 Task: Display comments for you.
Action: Mouse moved to (975, 79)
Screenshot: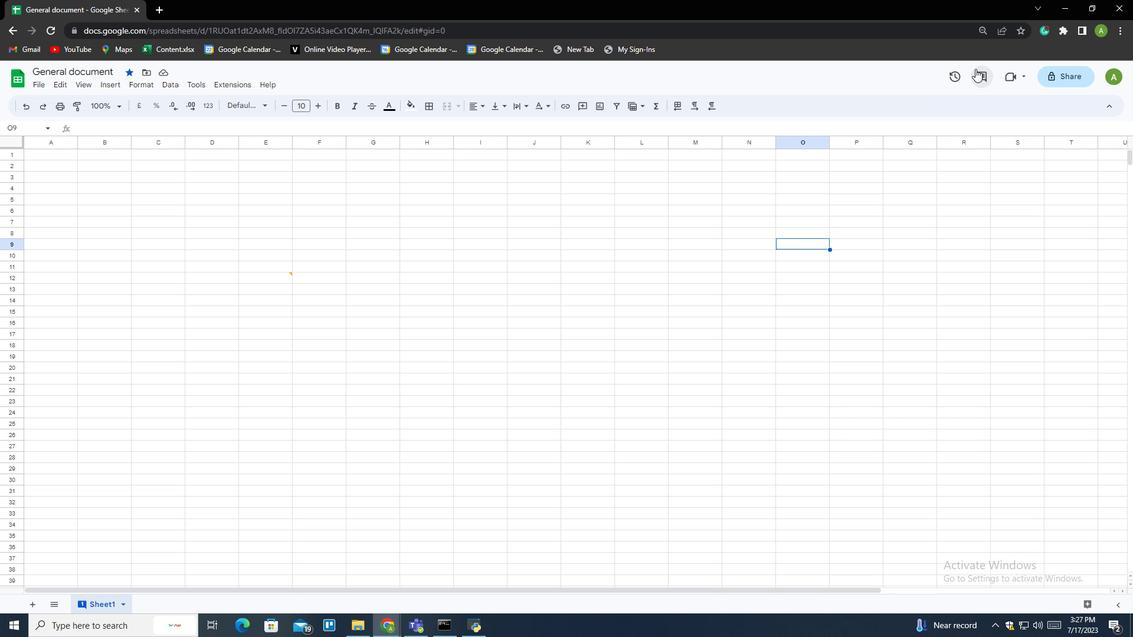 
Action: Mouse pressed left at (975, 79)
Screenshot: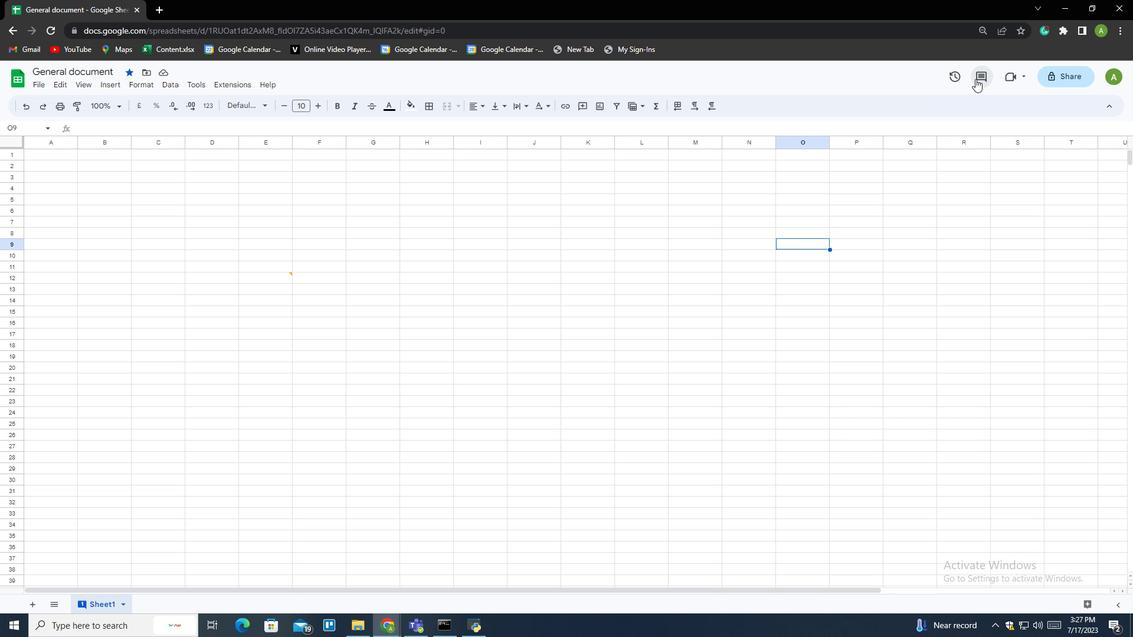 
Action: Mouse moved to (983, 137)
Screenshot: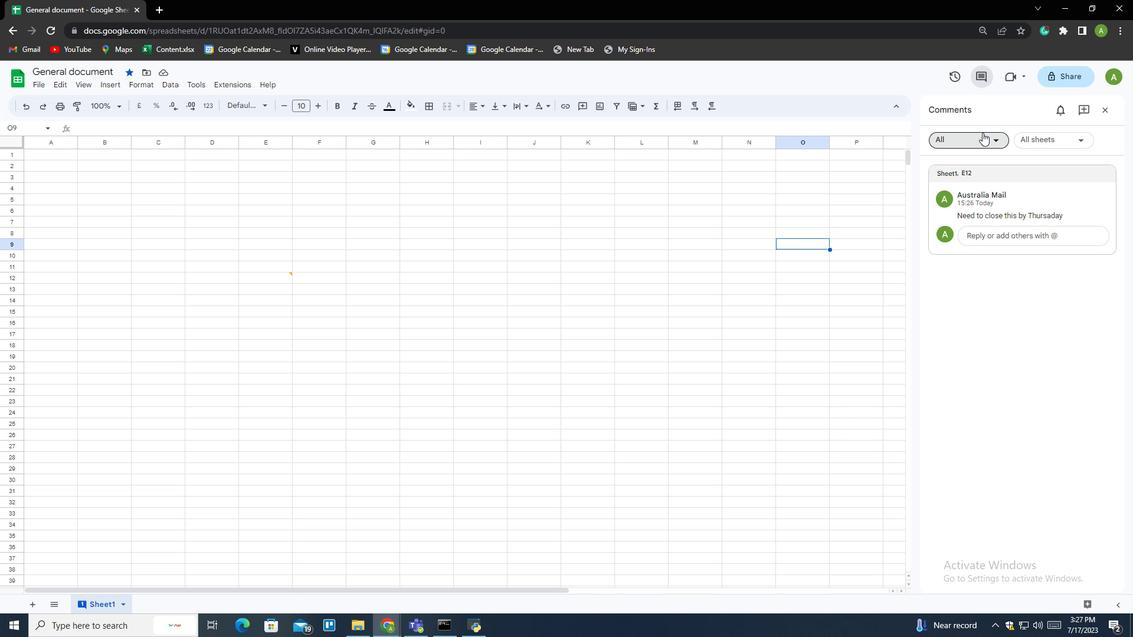 
Action: Mouse pressed left at (983, 137)
Screenshot: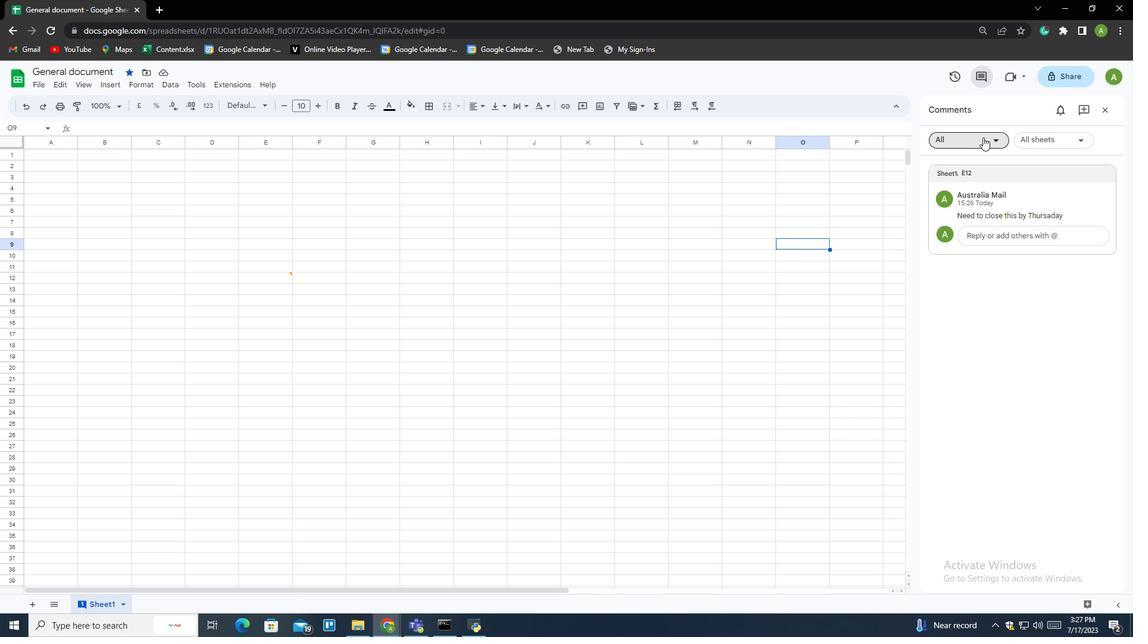 
Action: Mouse moved to (972, 178)
Screenshot: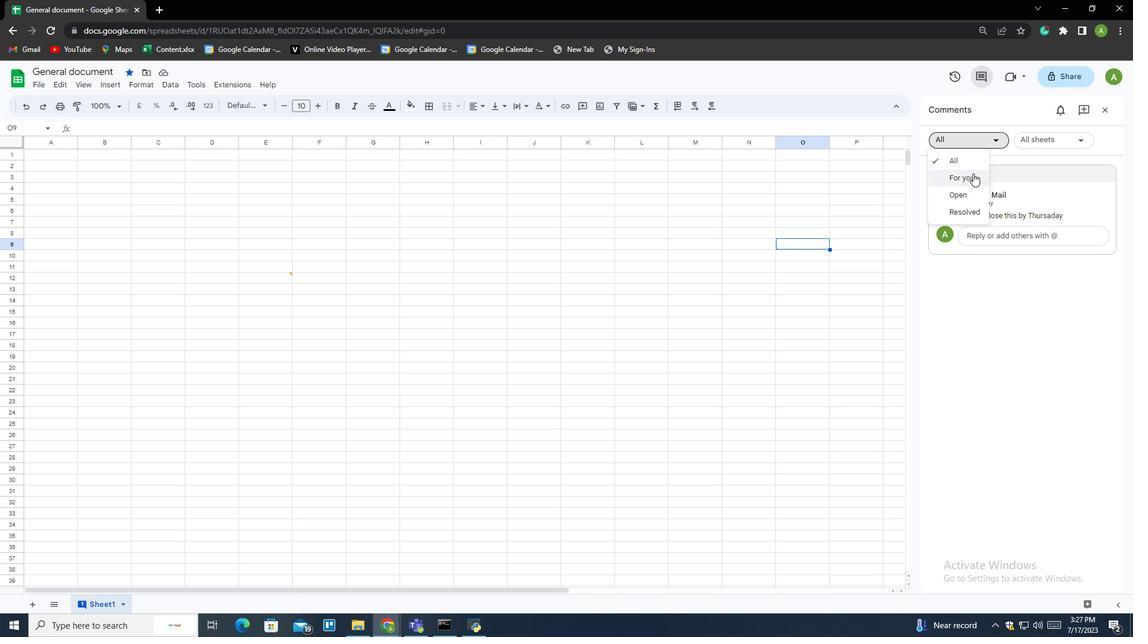 
Action: Mouse pressed left at (972, 178)
Screenshot: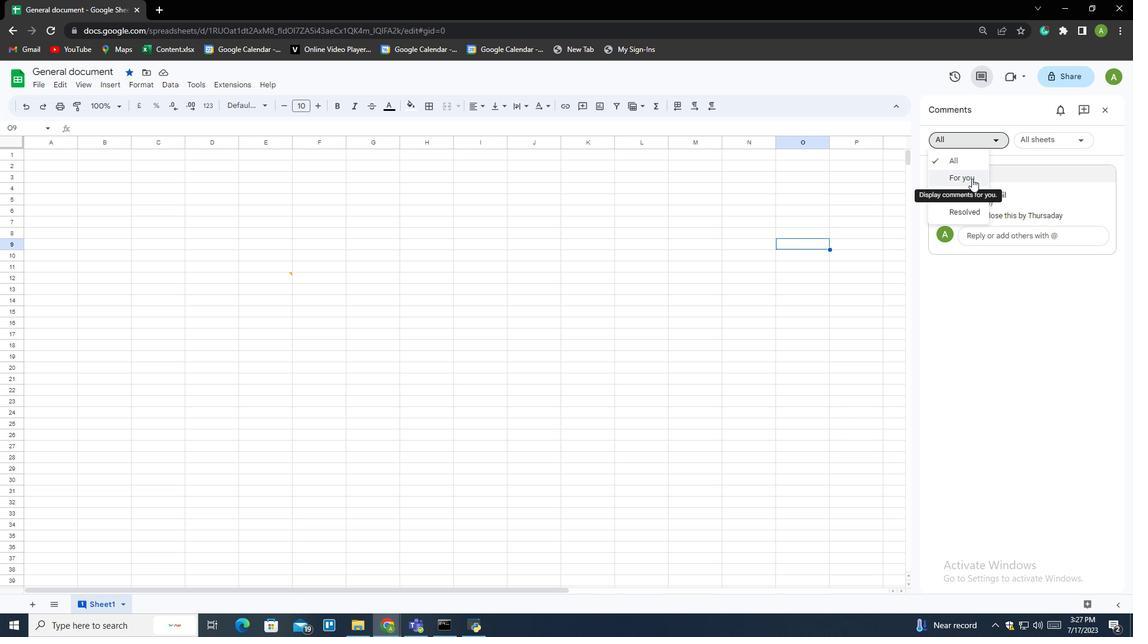 
Action: Mouse moved to (766, 245)
Screenshot: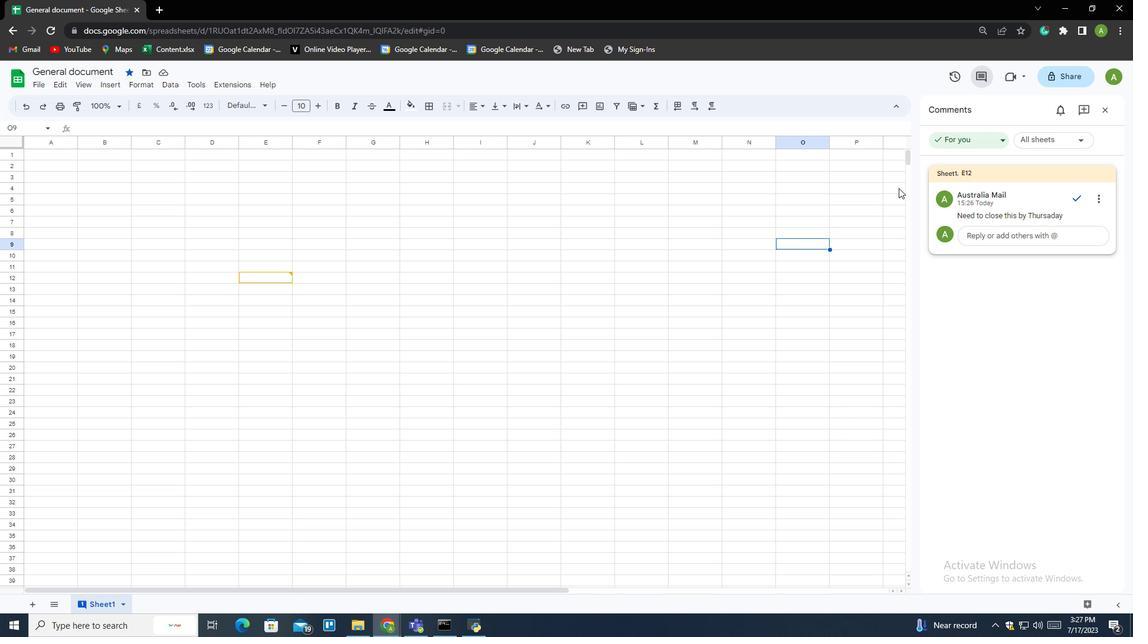 
